 Task: Select the media preview vs code in the default folding range provider.
Action: Mouse moved to (31, 450)
Screenshot: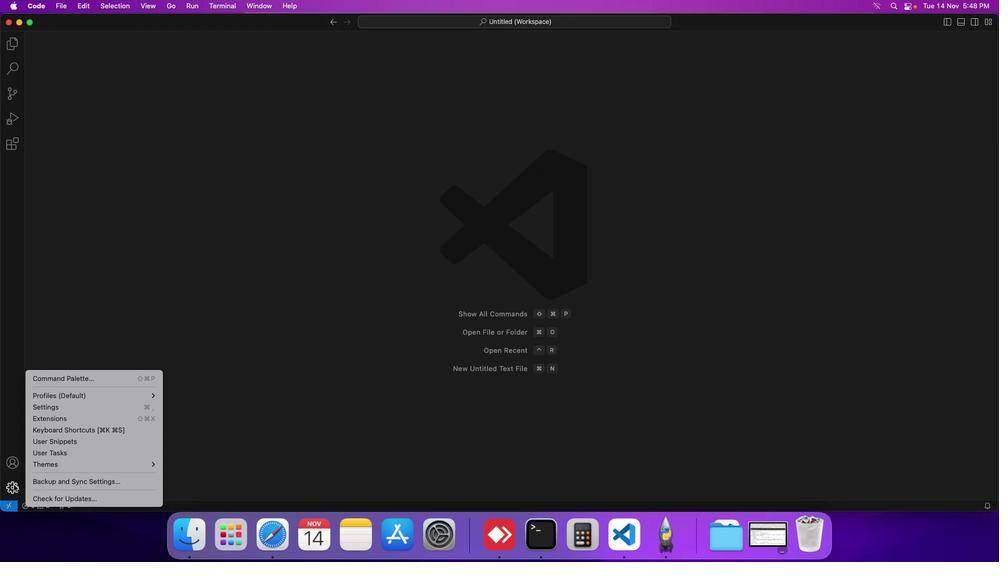 
Action: Mouse pressed left at (31, 450)
Screenshot: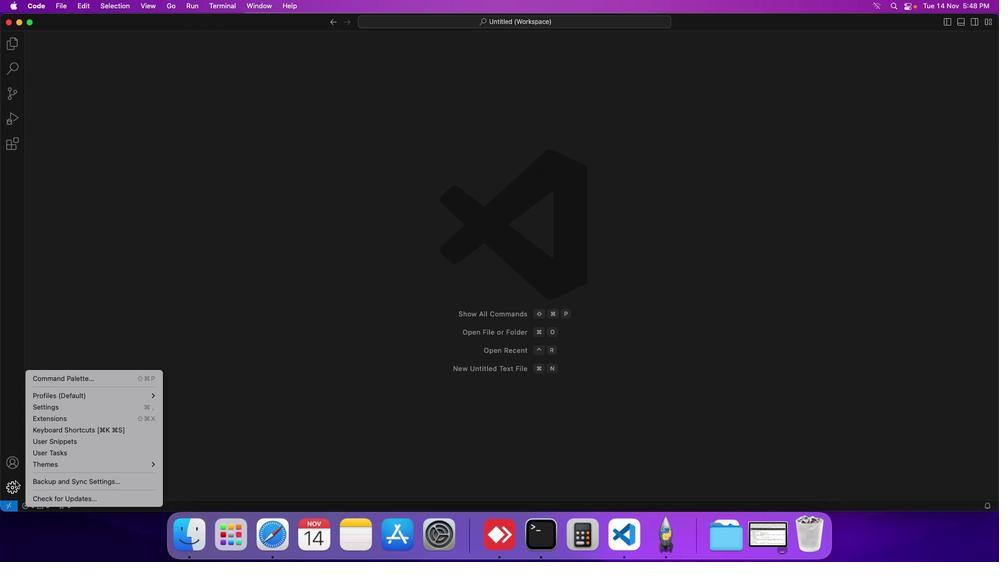 
Action: Mouse moved to (57, 388)
Screenshot: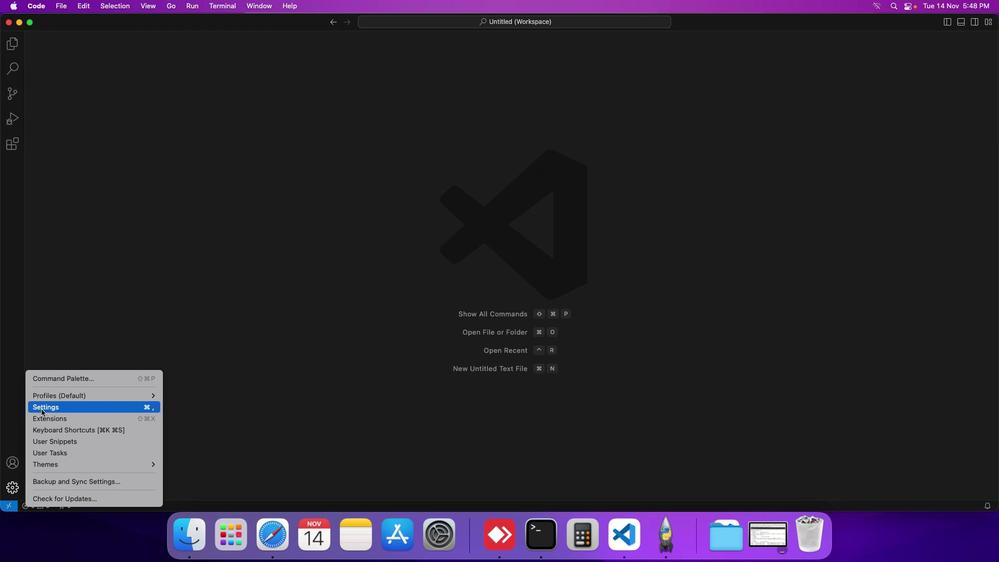 
Action: Mouse pressed left at (57, 388)
Screenshot: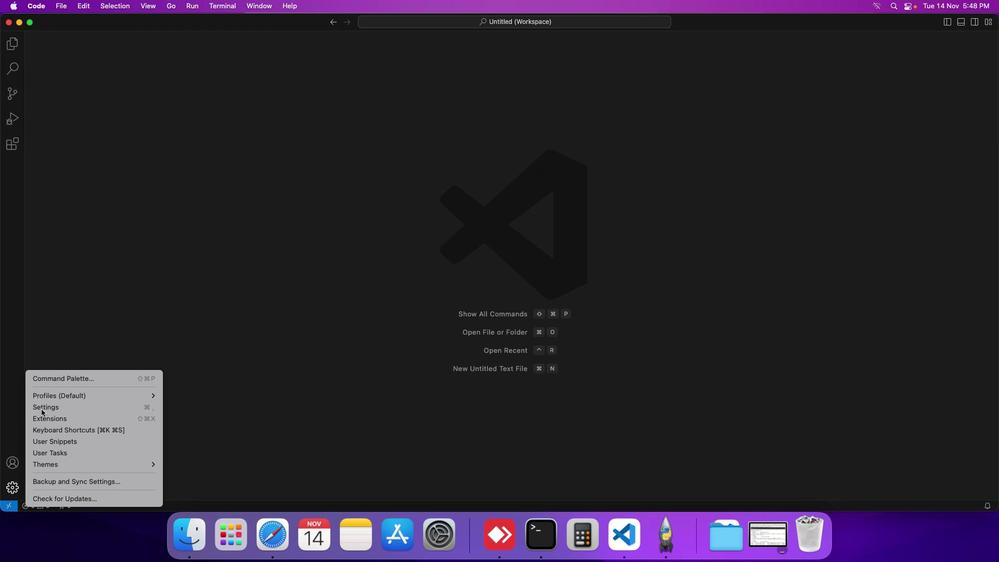 
Action: Mouse moved to (253, 118)
Screenshot: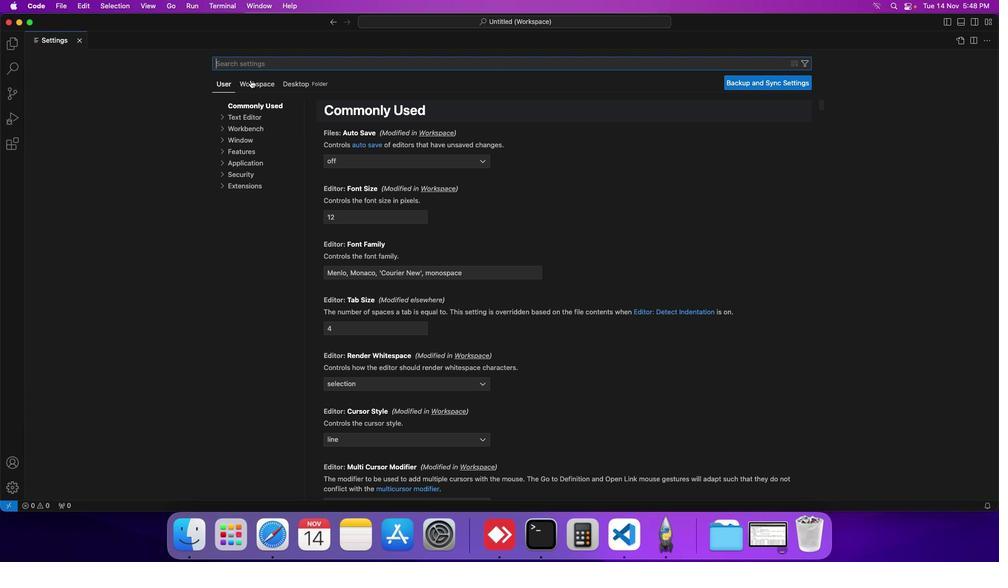
Action: Mouse pressed left at (253, 118)
Screenshot: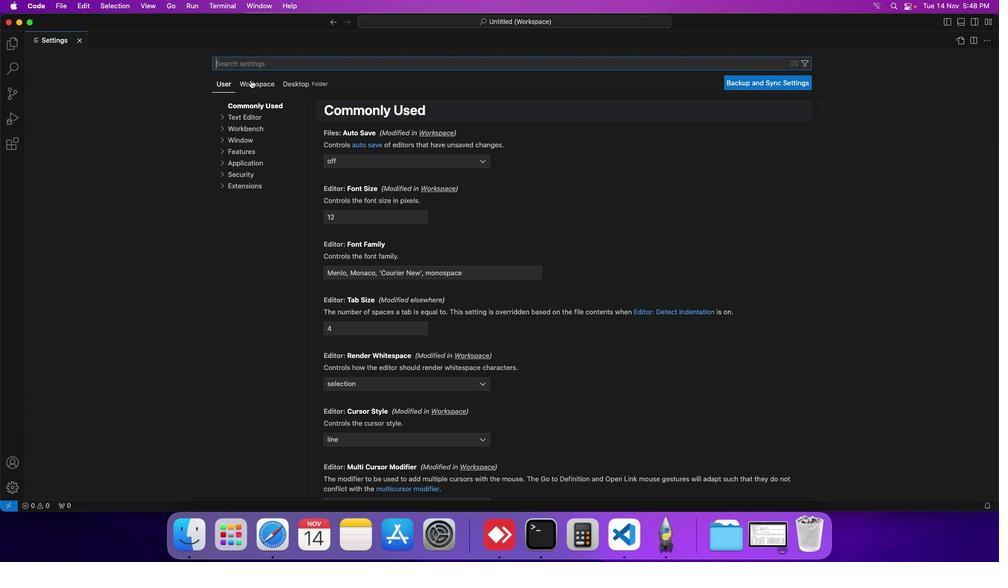 
Action: Mouse moved to (242, 147)
Screenshot: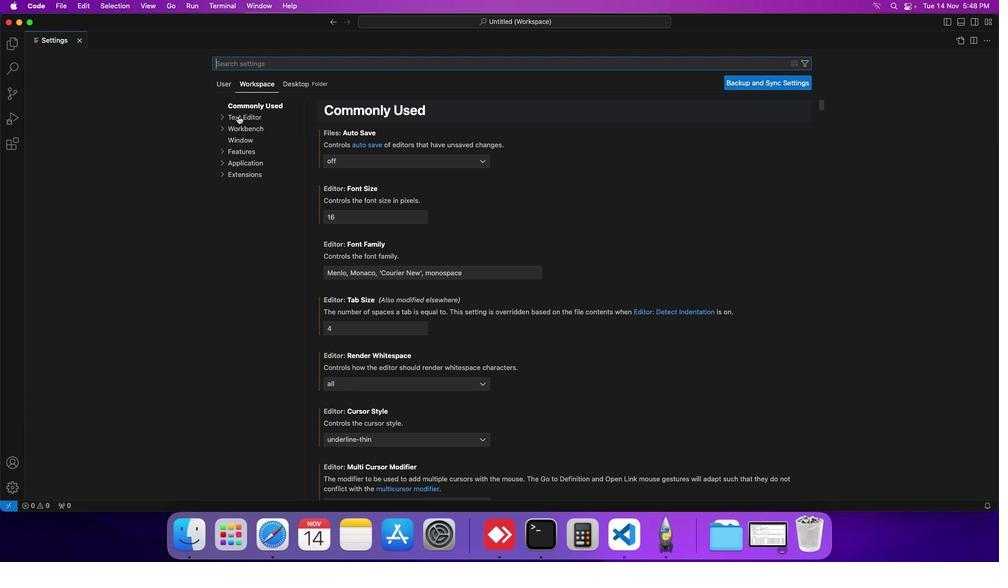 
Action: Mouse pressed left at (242, 147)
Screenshot: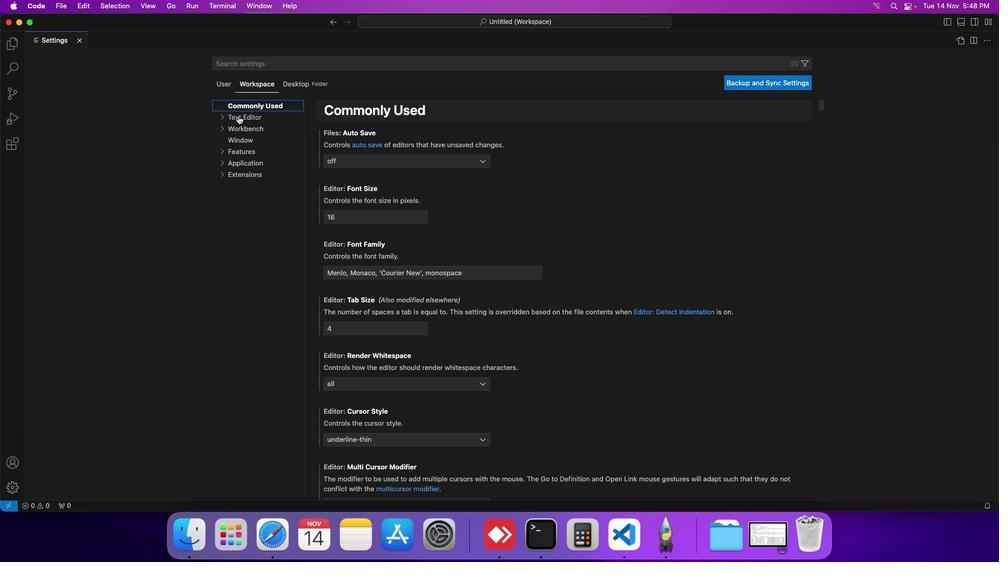 
Action: Mouse moved to (362, 273)
Screenshot: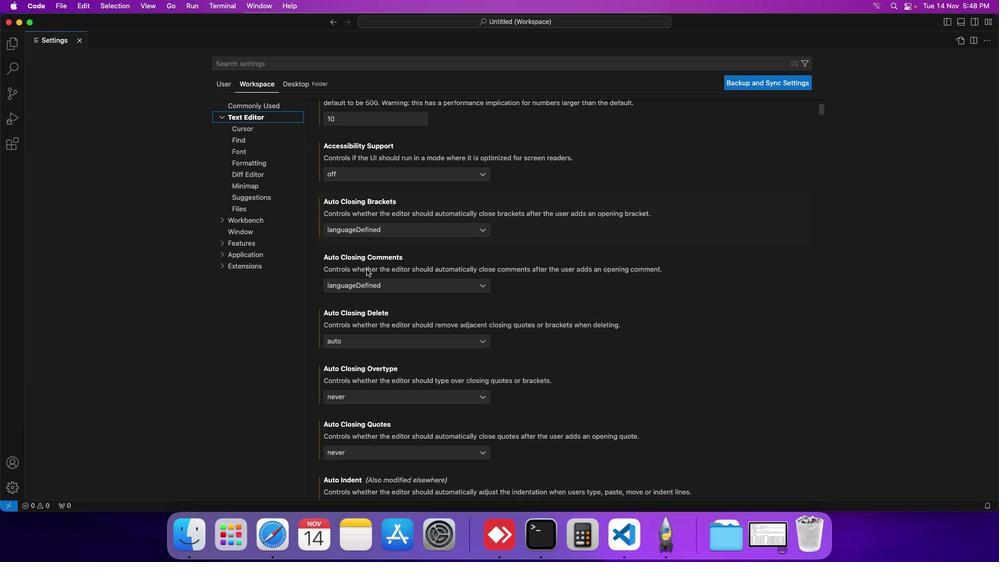 
Action: Mouse scrolled (362, 273) with delta (18, 52)
Screenshot: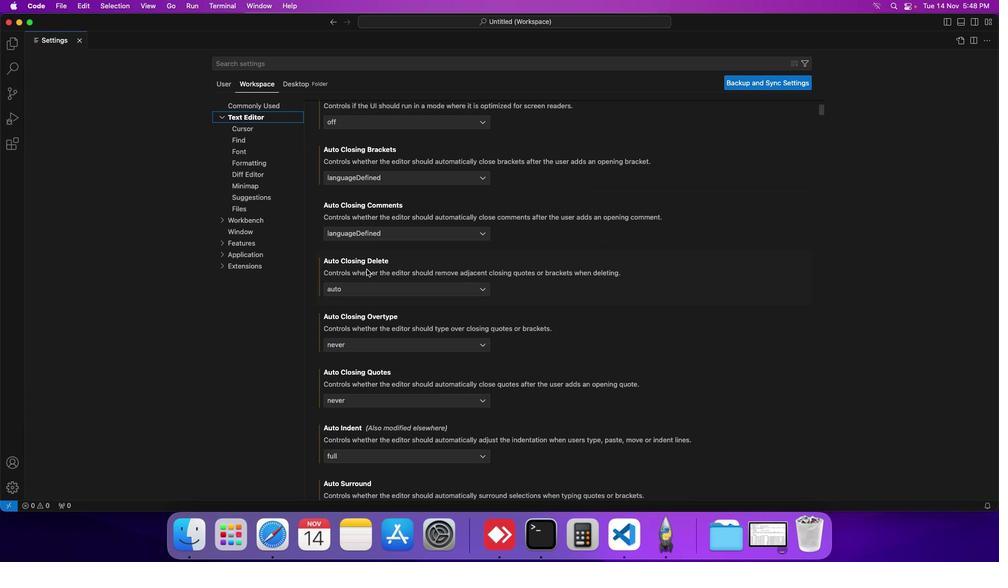 
Action: Mouse scrolled (362, 273) with delta (18, 52)
Screenshot: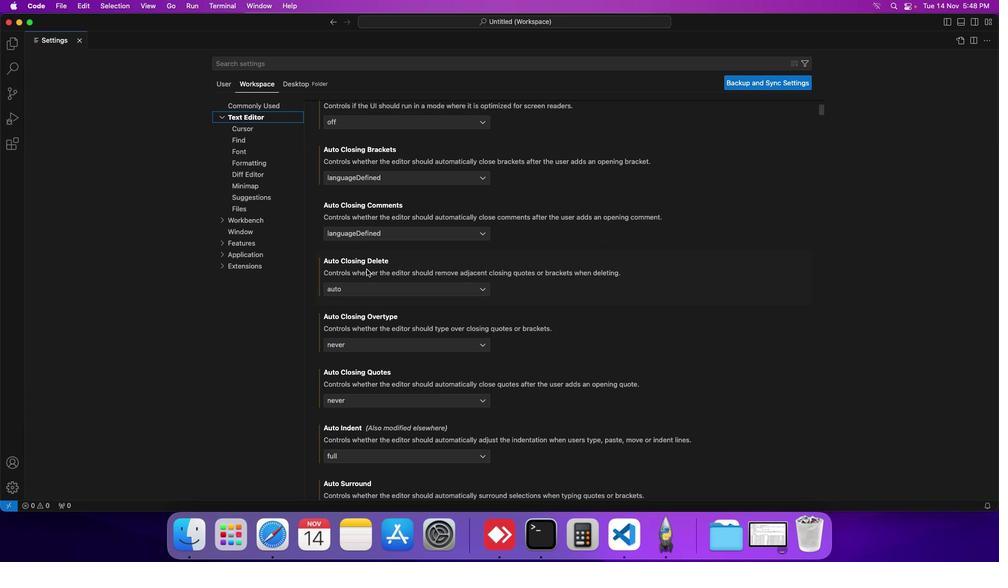 
Action: Mouse scrolled (362, 273) with delta (18, 51)
Screenshot: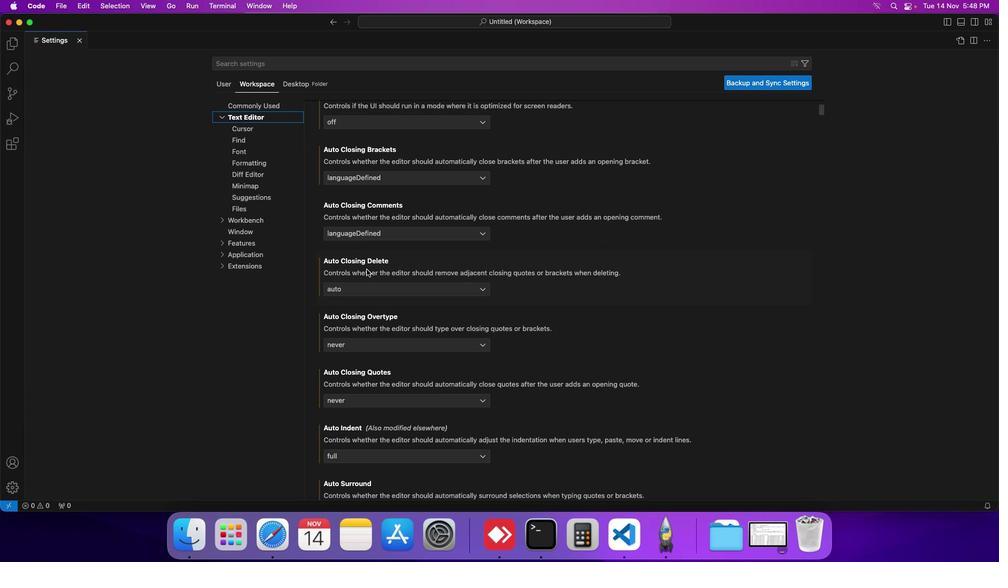 
Action: Mouse scrolled (362, 273) with delta (18, 52)
Screenshot: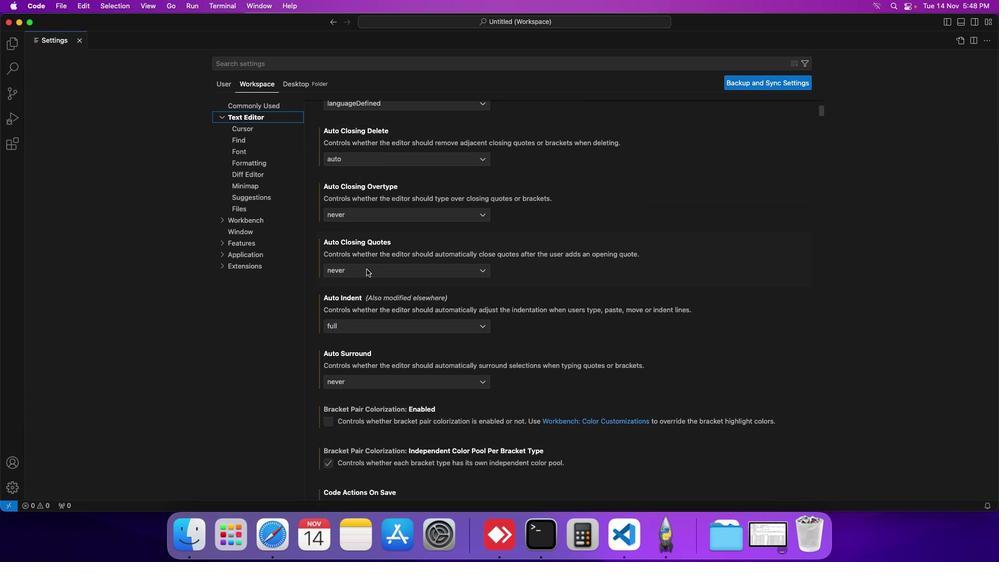 
Action: Mouse scrolled (362, 273) with delta (18, 52)
Screenshot: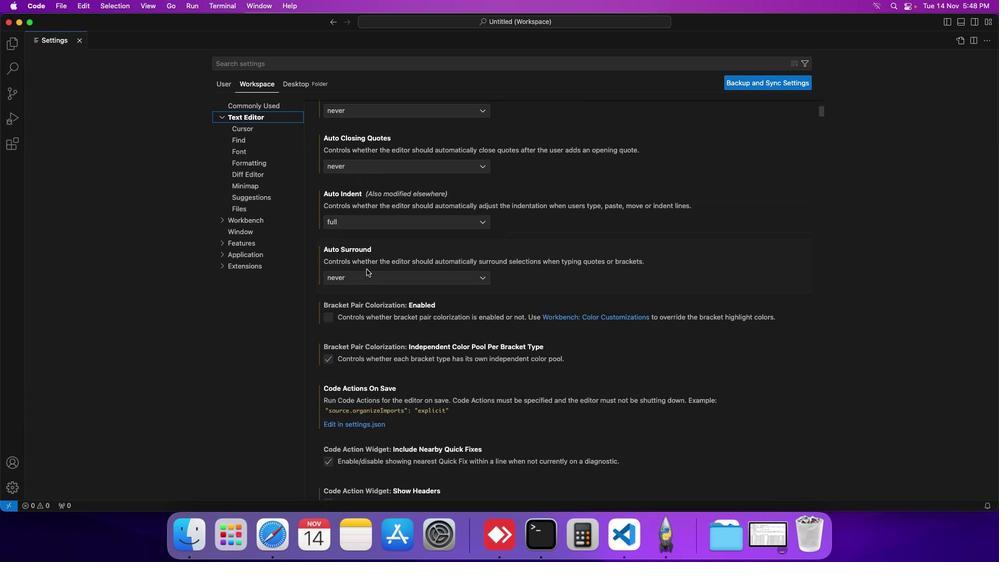 
Action: Mouse scrolled (362, 273) with delta (18, 51)
Screenshot: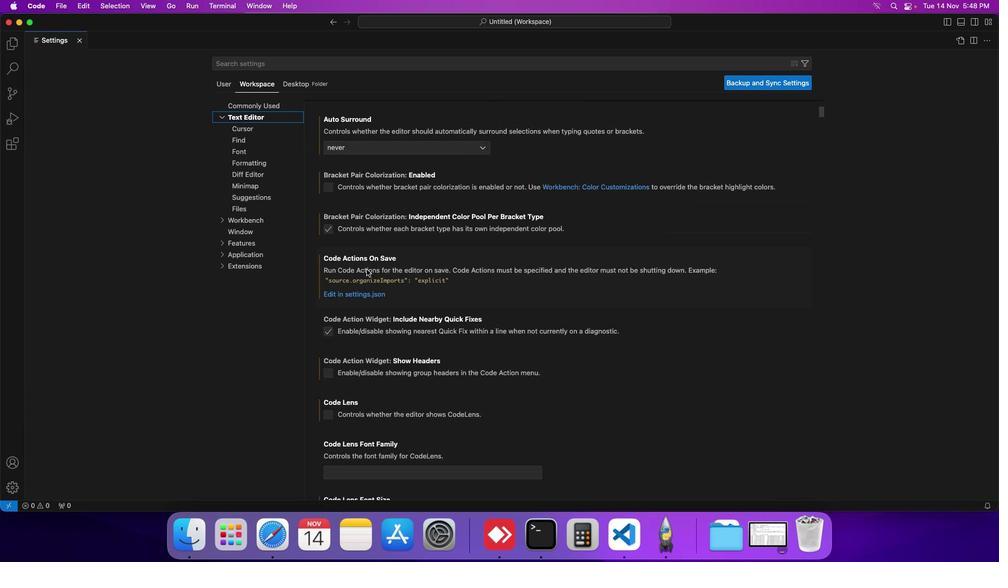
Action: Mouse scrolled (362, 273) with delta (18, 50)
Screenshot: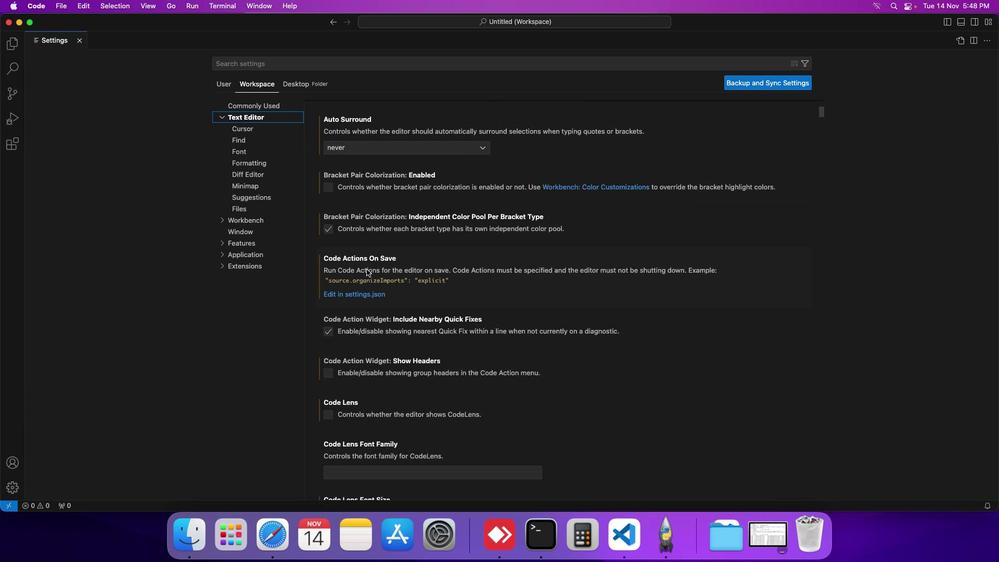 
Action: Mouse scrolled (362, 273) with delta (18, 50)
Screenshot: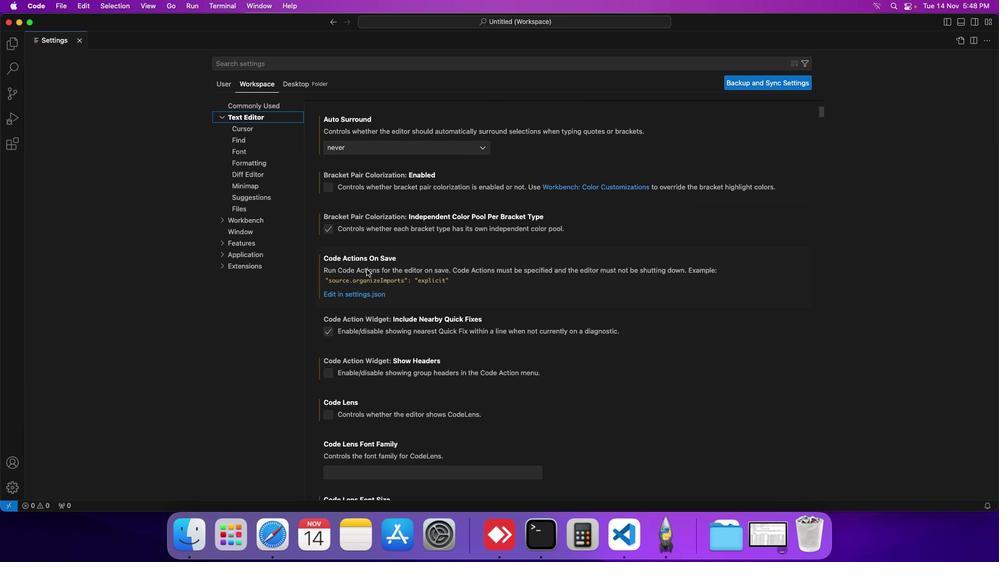 
Action: Mouse scrolled (362, 273) with delta (18, 52)
Screenshot: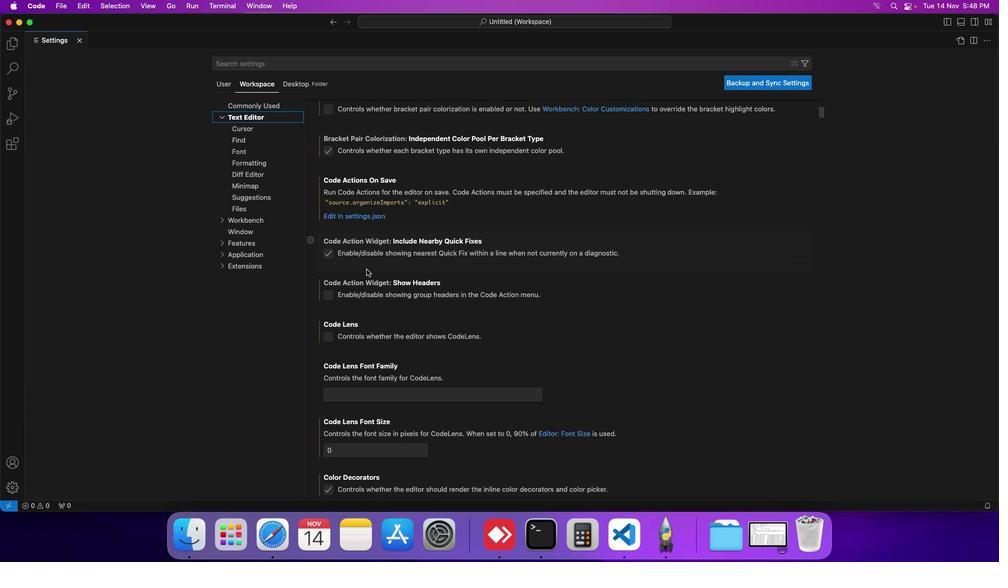 
Action: Mouse scrolled (362, 273) with delta (18, 52)
Screenshot: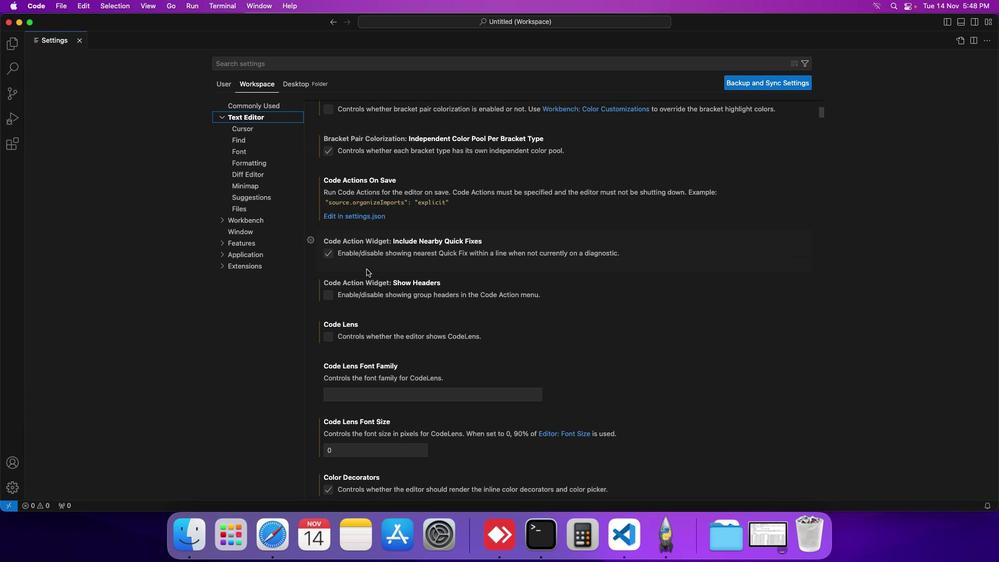 
Action: Mouse scrolled (362, 273) with delta (18, 52)
Screenshot: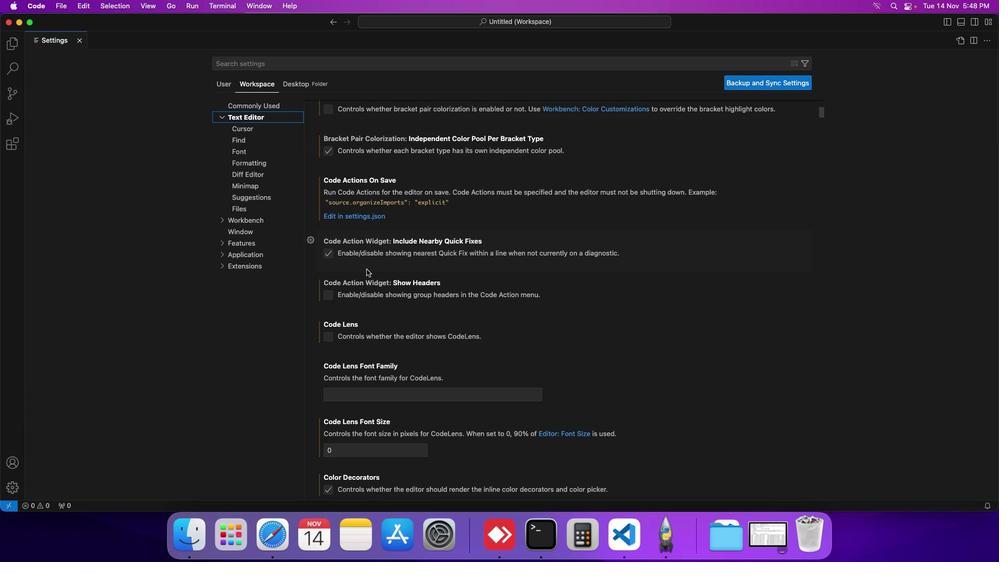 
Action: Mouse scrolled (362, 273) with delta (18, 52)
Screenshot: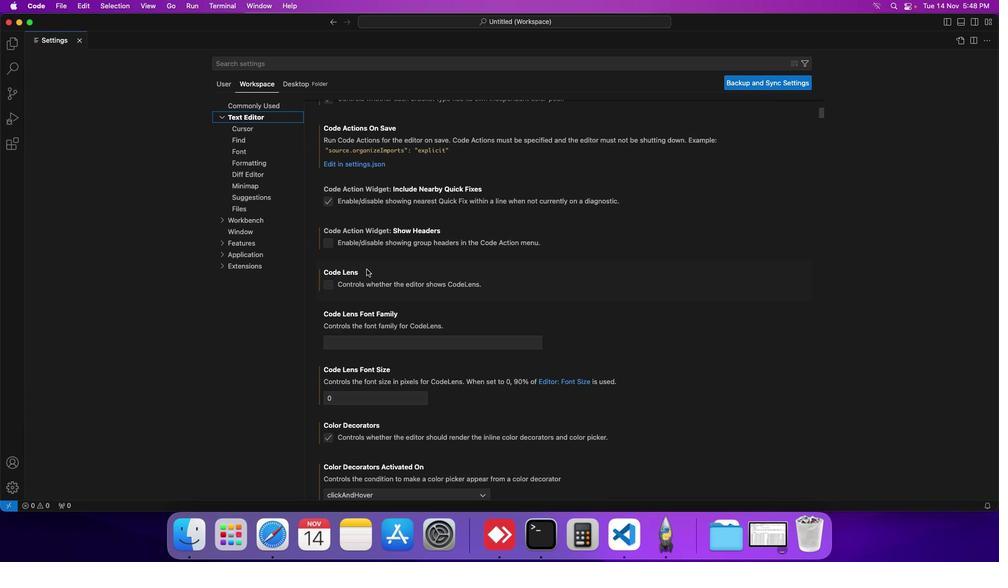 
Action: Mouse scrolled (362, 273) with delta (18, 52)
Screenshot: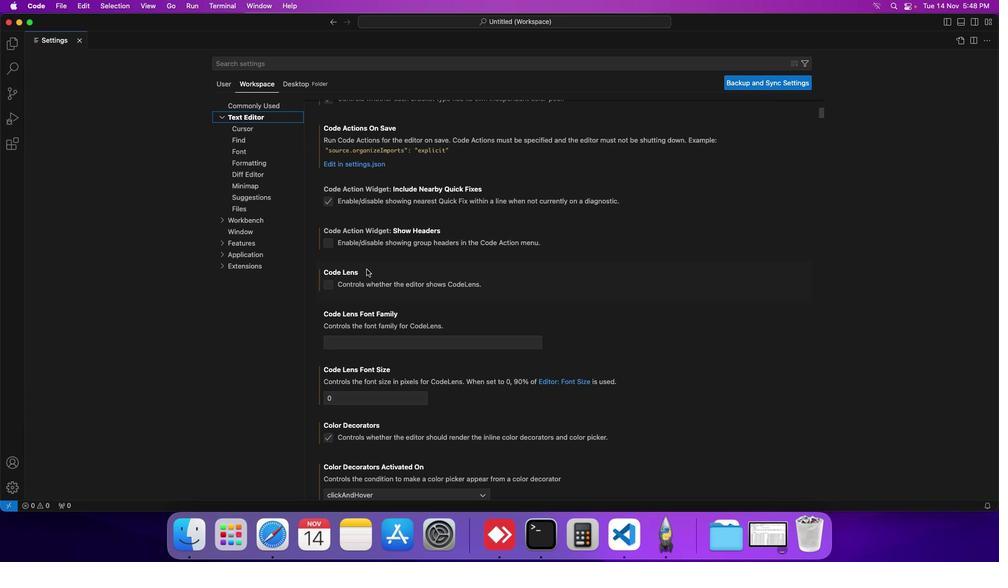 
Action: Mouse scrolled (362, 273) with delta (18, 52)
Screenshot: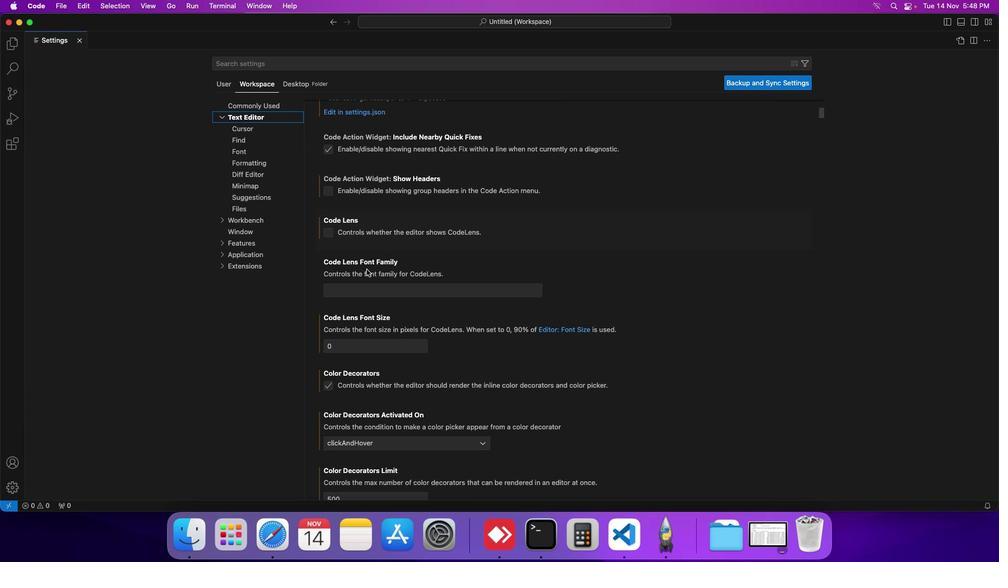 
Action: Mouse scrolled (362, 273) with delta (18, 52)
Screenshot: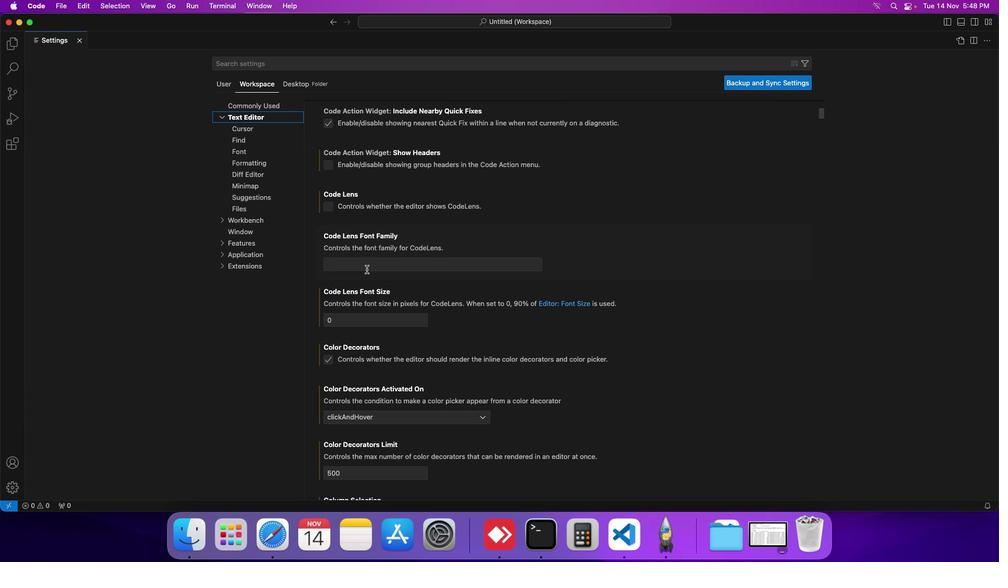 
Action: Mouse scrolled (362, 273) with delta (18, 52)
Screenshot: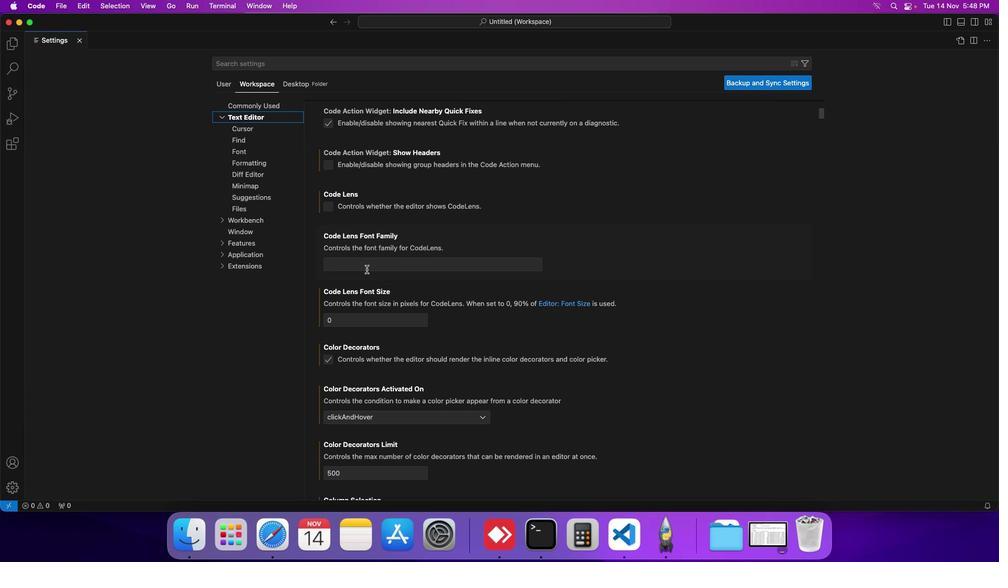 
Action: Mouse scrolled (362, 273) with delta (18, 52)
Screenshot: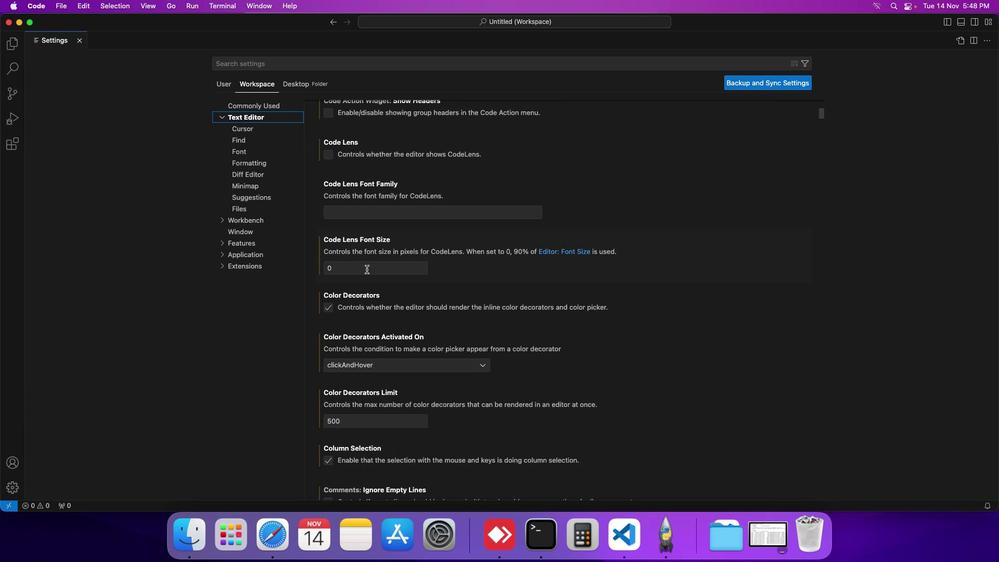 
Action: Mouse scrolled (362, 273) with delta (18, 52)
Screenshot: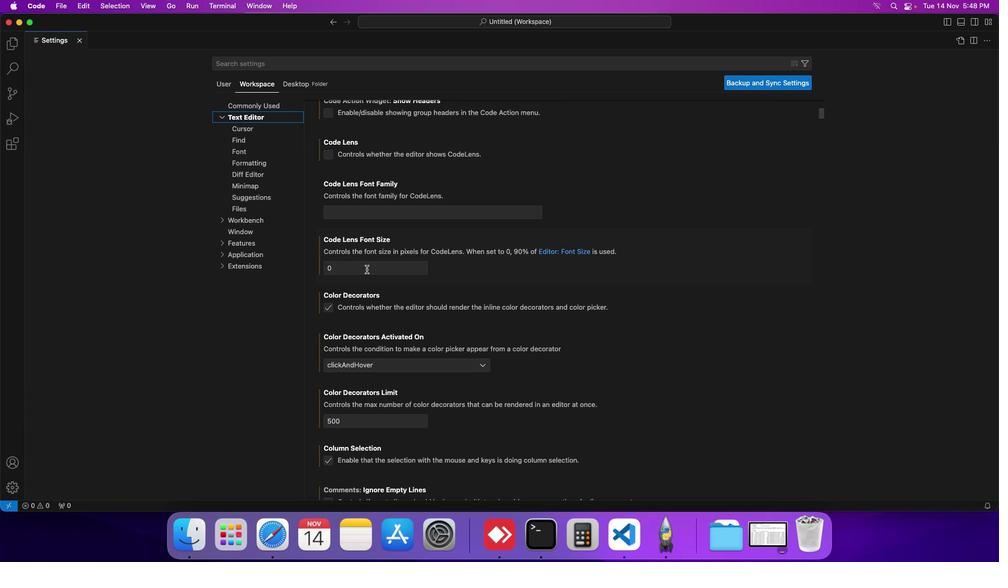 
Action: Mouse scrolled (362, 273) with delta (18, 52)
Screenshot: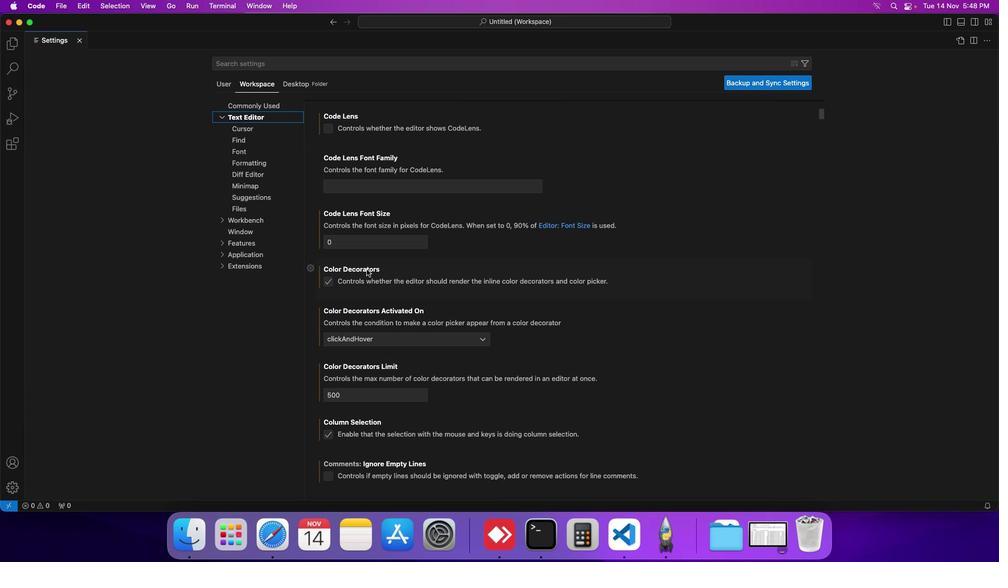 
Action: Mouse scrolled (362, 273) with delta (18, 52)
Screenshot: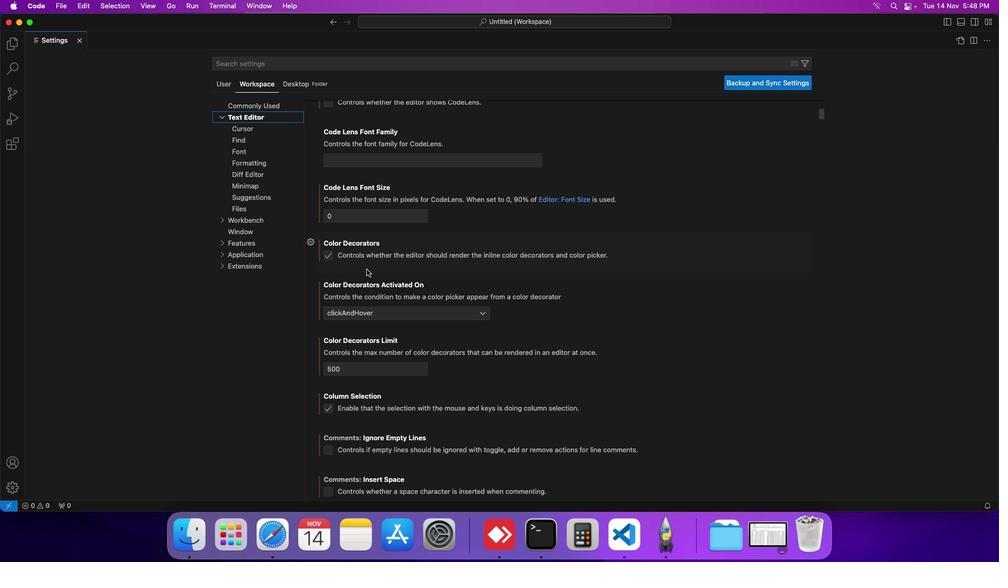 
Action: Mouse scrolled (362, 273) with delta (18, 52)
Screenshot: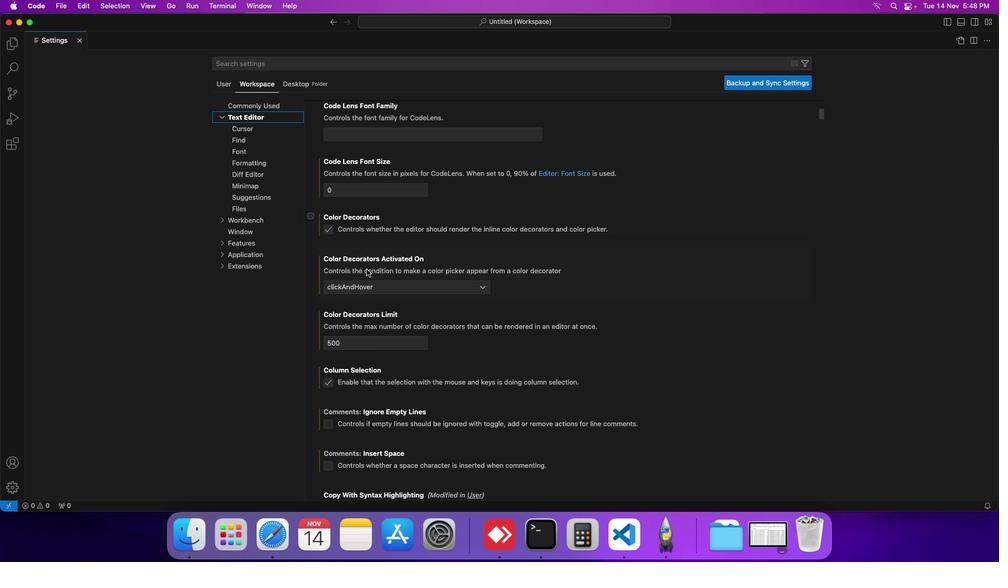 
Action: Mouse scrolled (362, 273) with delta (18, 52)
Screenshot: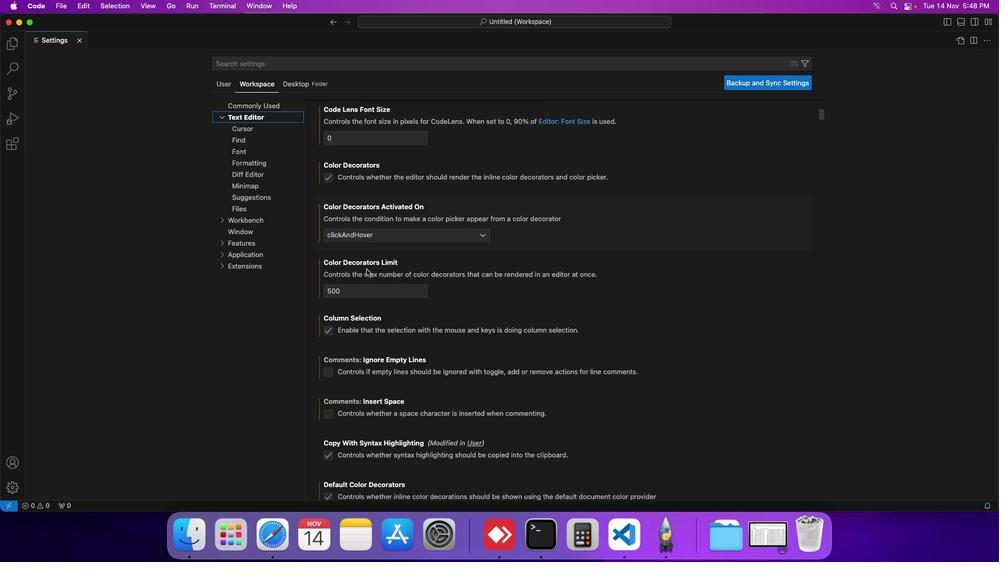 
Action: Mouse scrolled (362, 273) with delta (18, 52)
Screenshot: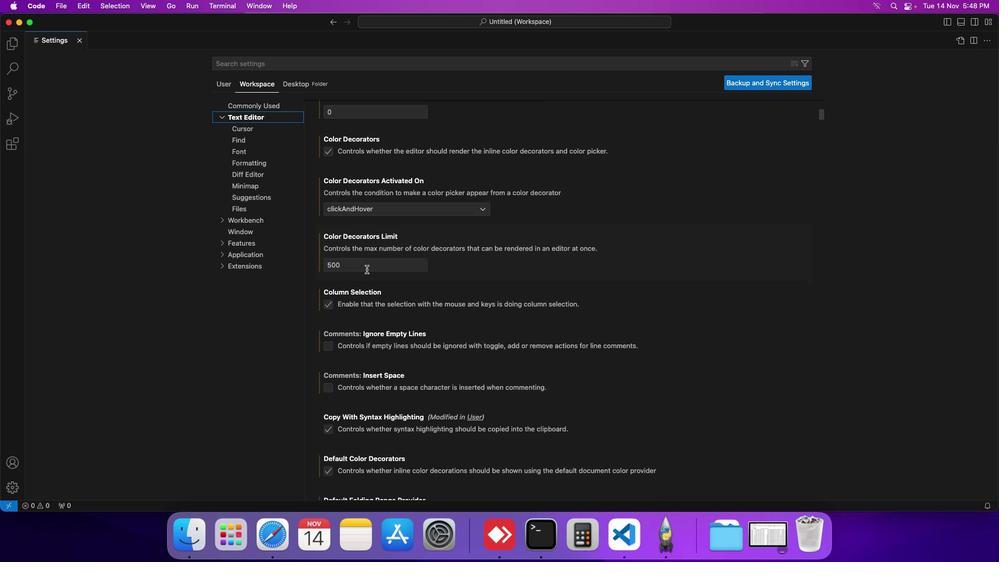 
Action: Mouse scrolled (362, 273) with delta (18, 52)
Screenshot: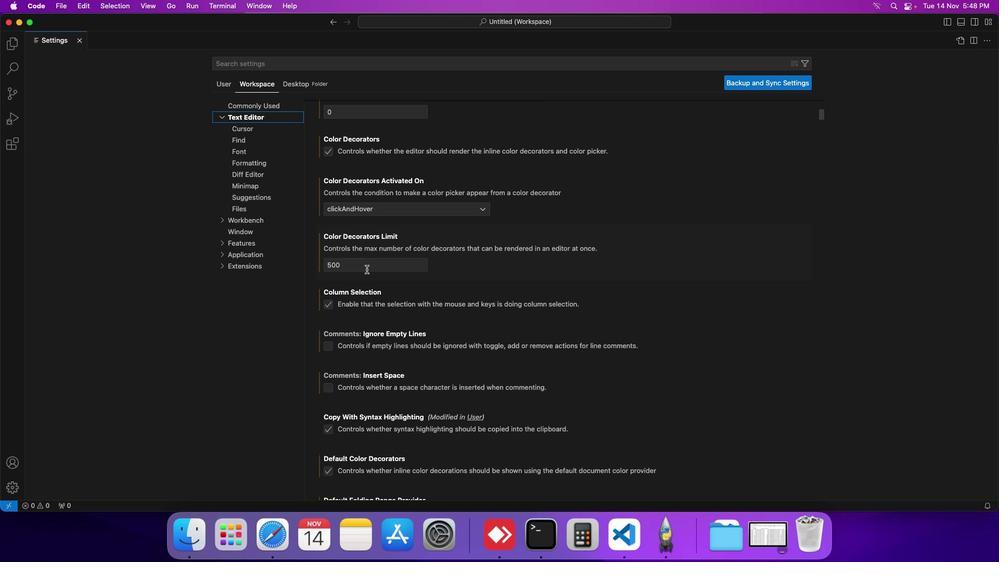 
Action: Mouse scrolled (362, 273) with delta (18, 52)
Screenshot: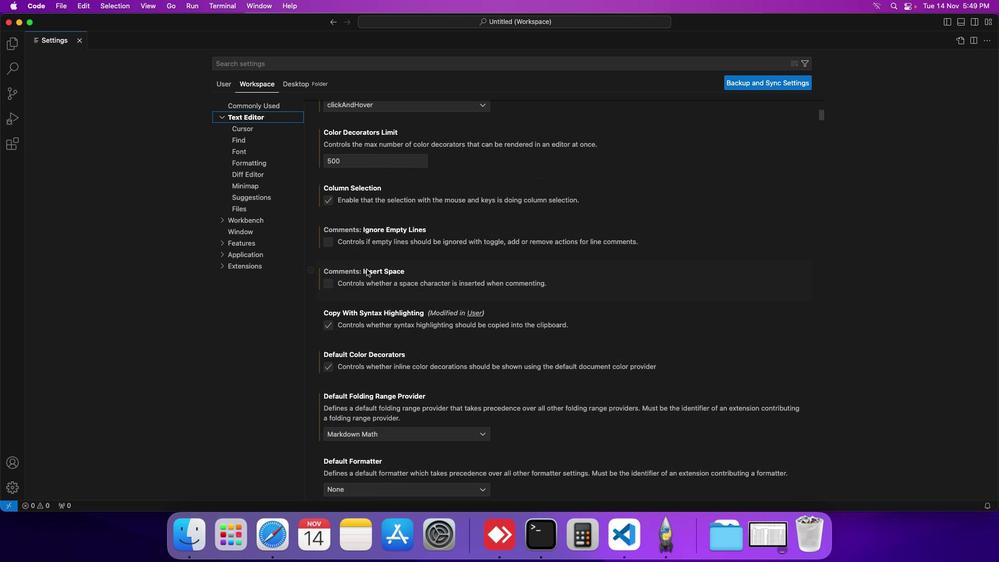
Action: Mouse scrolled (362, 273) with delta (18, 52)
Screenshot: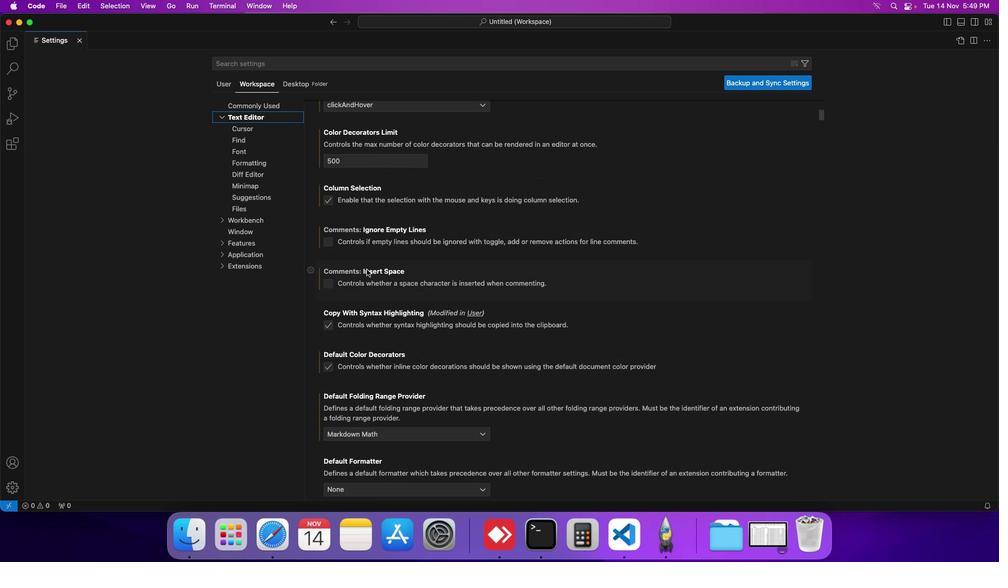 
Action: Mouse scrolled (362, 273) with delta (18, 51)
Screenshot: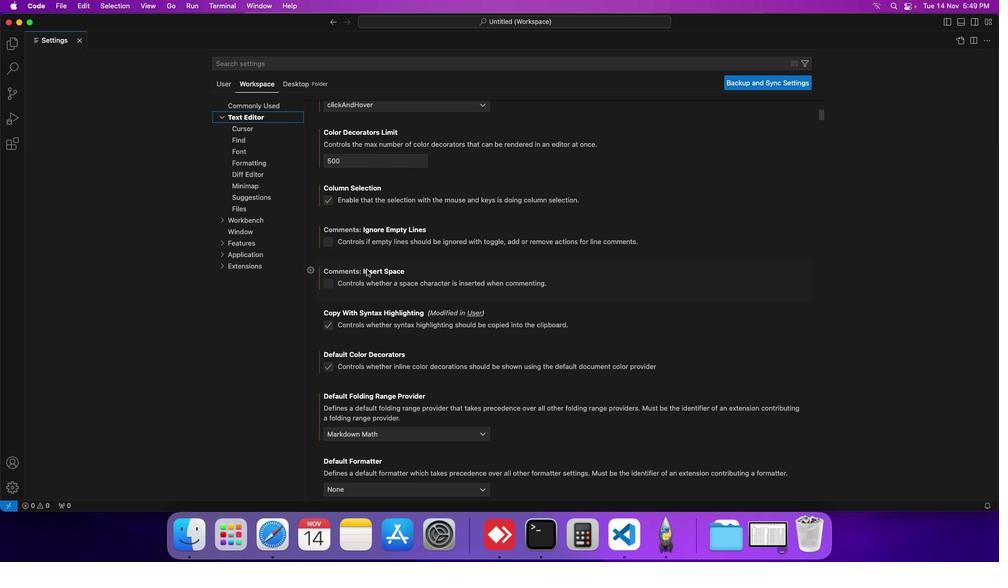 
Action: Mouse scrolled (362, 273) with delta (18, 52)
Screenshot: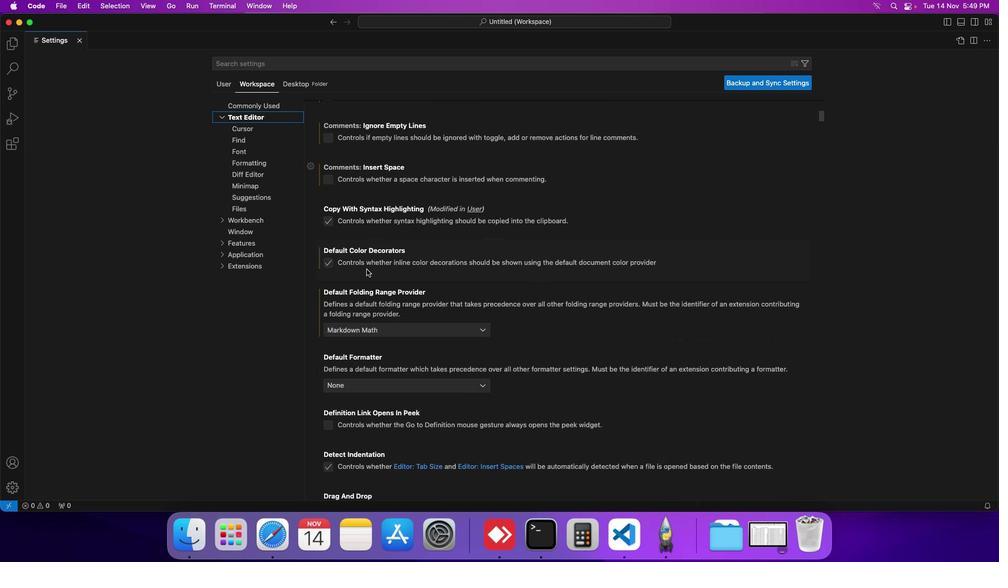 
Action: Mouse scrolled (362, 273) with delta (18, 52)
Screenshot: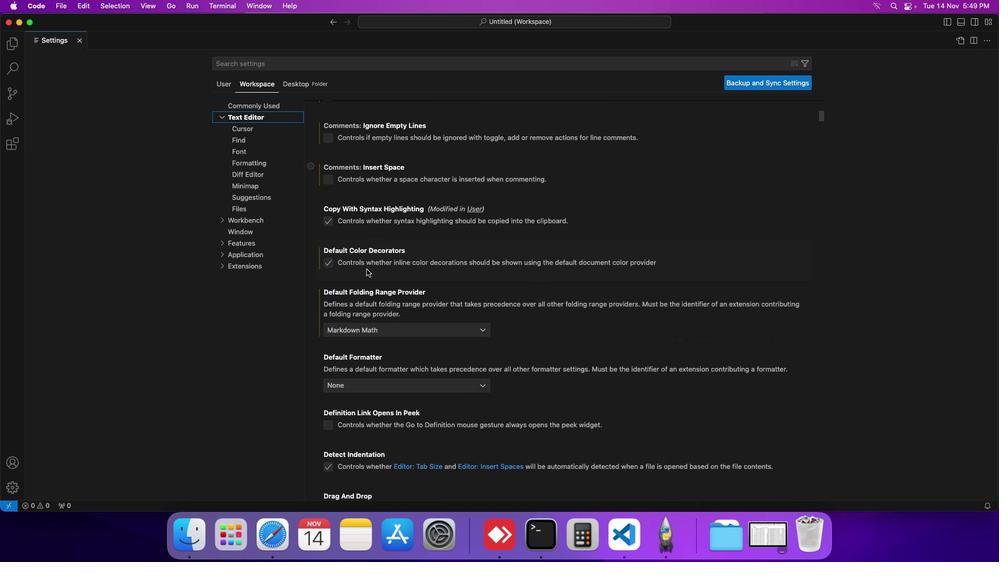 
Action: Mouse scrolled (362, 273) with delta (18, 51)
Screenshot: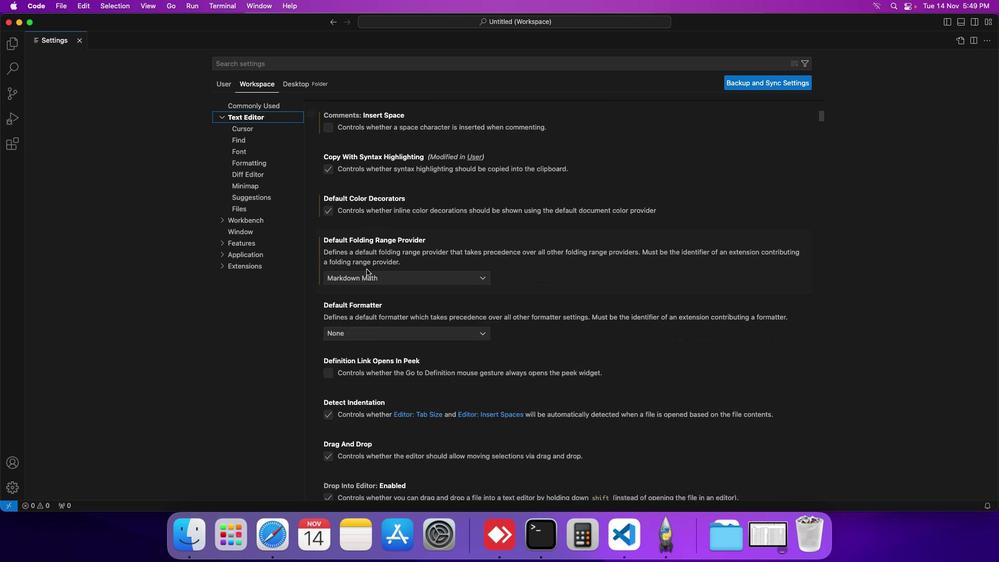 
Action: Mouse scrolled (362, 273) with delta (18, 51)
Screenshot: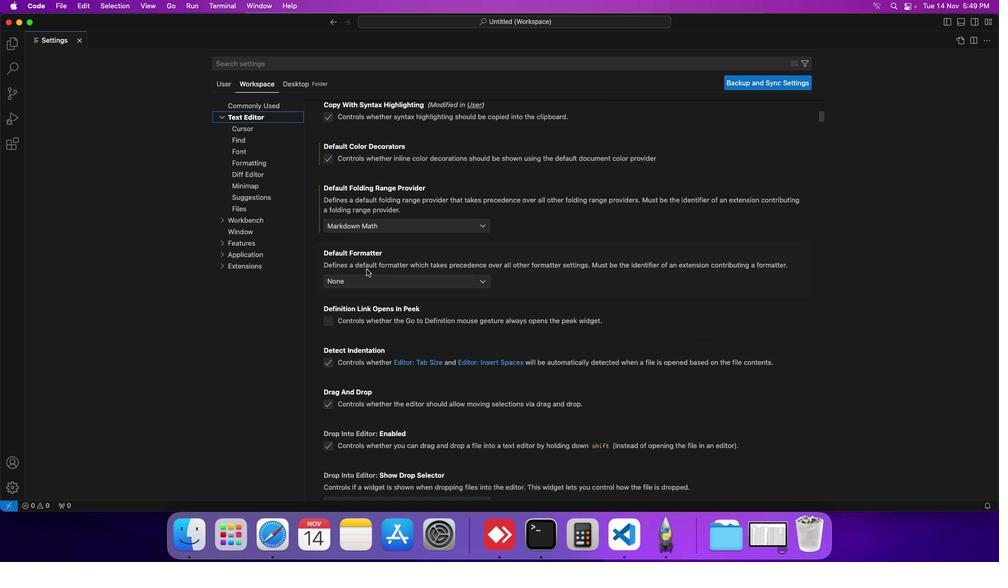 
Action: Mouse scrolled (362, 273) with delta (18, 51)
Screenshot: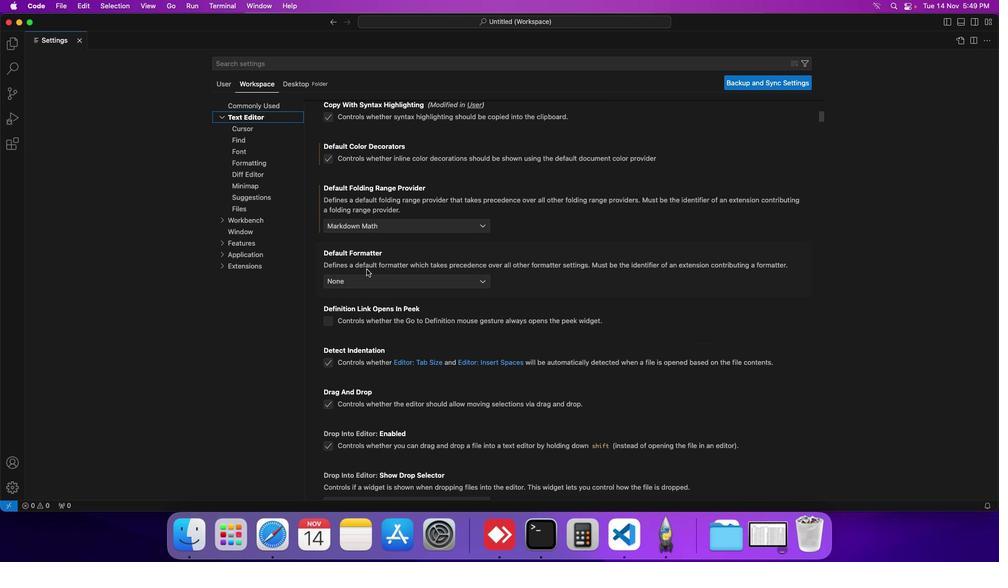 
Action: Mouse moved to (371, 235)
Screenshot: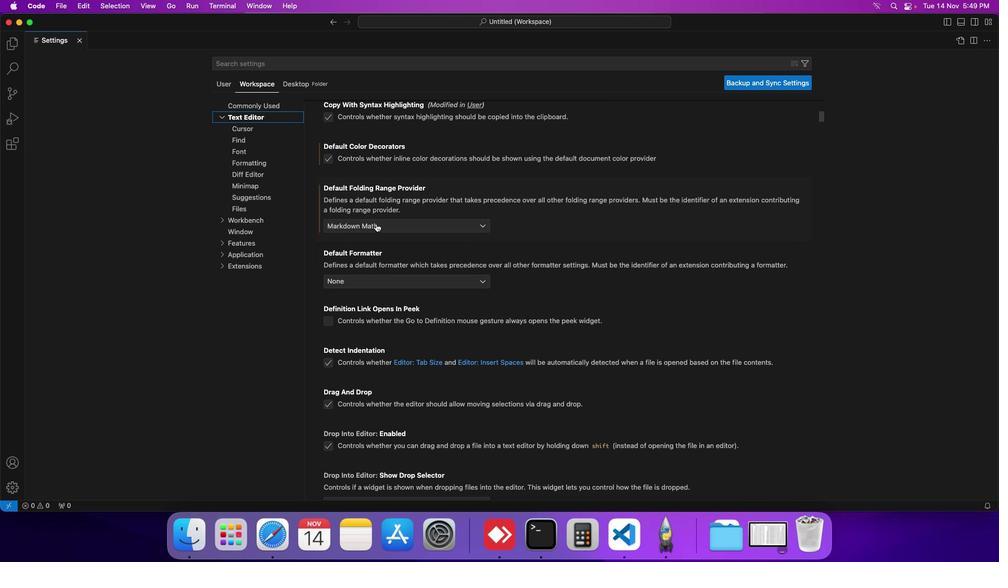 
Action: Mouse pressed left at (371, 235)
Screenshot: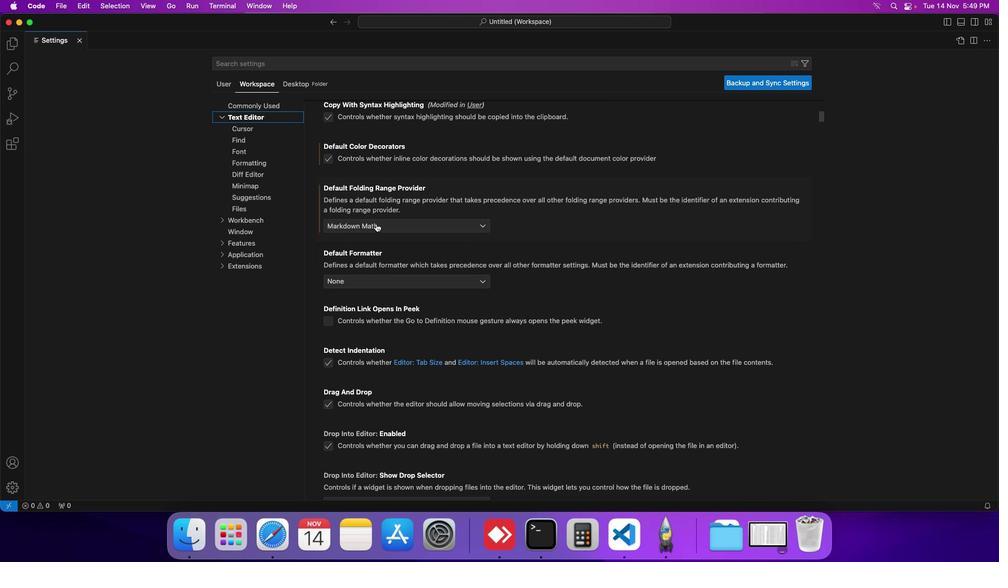 
Action: Mouse moved to (368, 339)
Screenshot: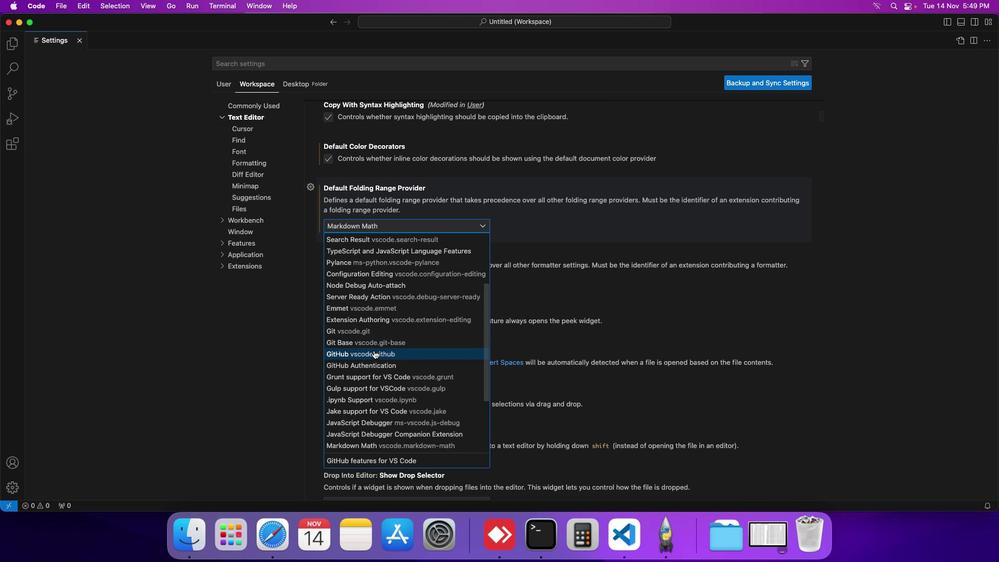 
Action: Mouse scrolled (368, 339) with delta (18, 52)
Screenshot: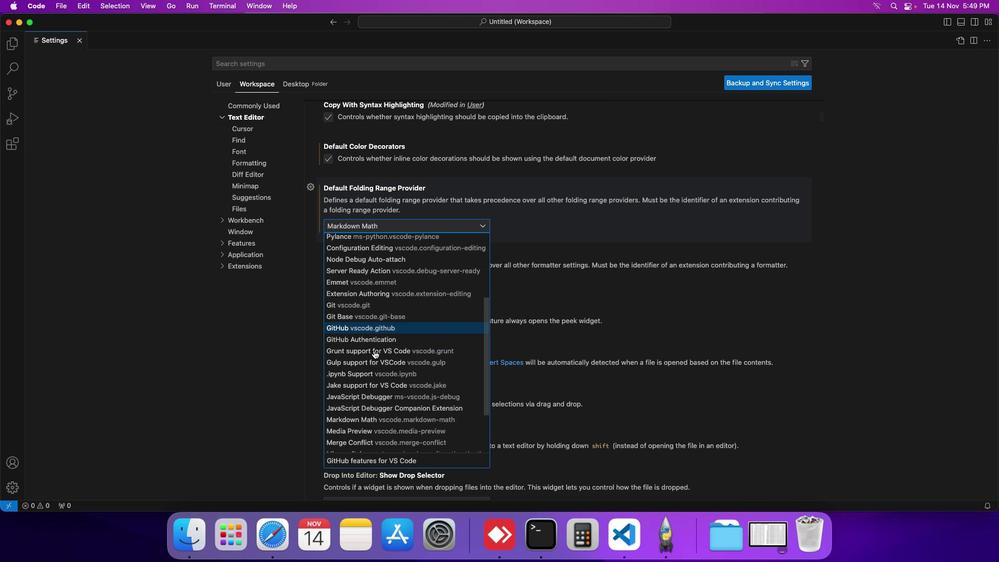 
Action: Mouse scrolled (368, 339) with delta (18, 52)
Screenshot: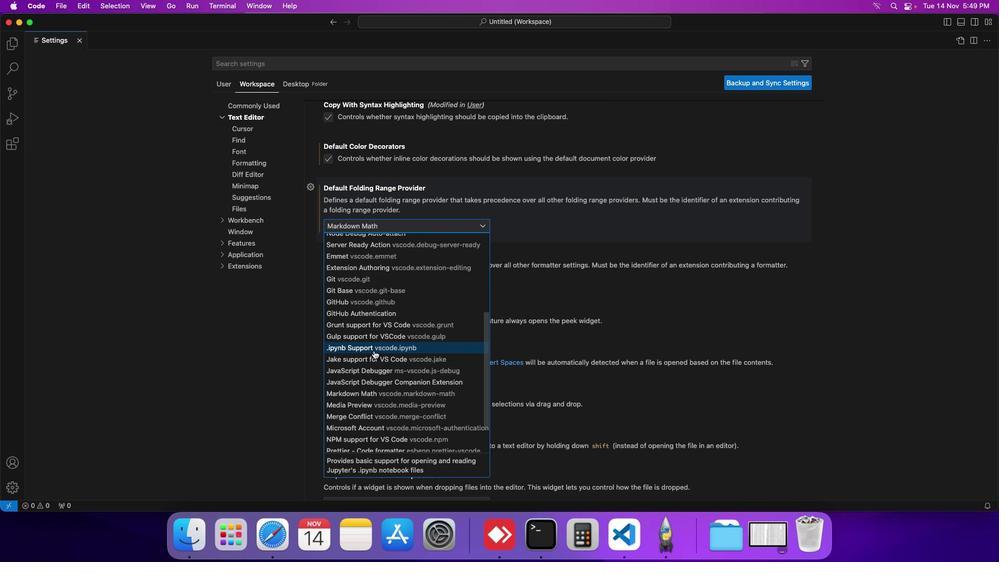 
Action: Mouse scrolled (368, 339) with delta (18, 52)
Screenshot: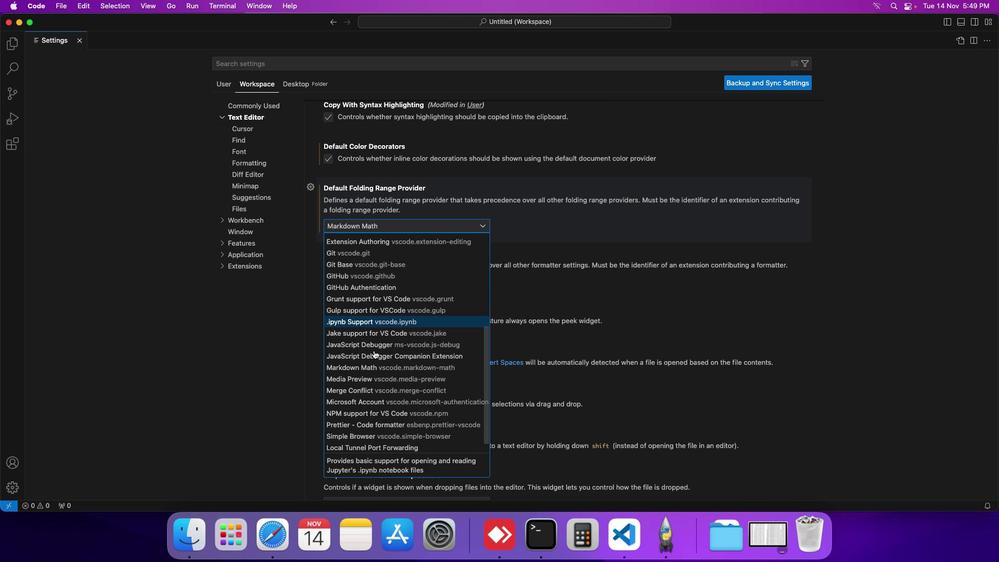 
Action: Mouse moved to (356, 360)
Screenshot: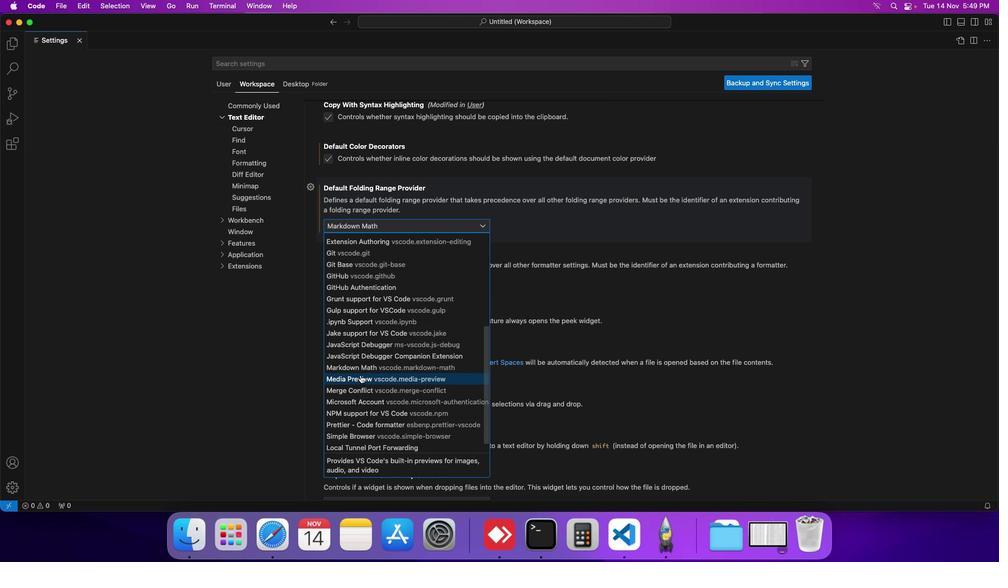 
Action: Mouse pressed left at (356, 360)
Screenshot: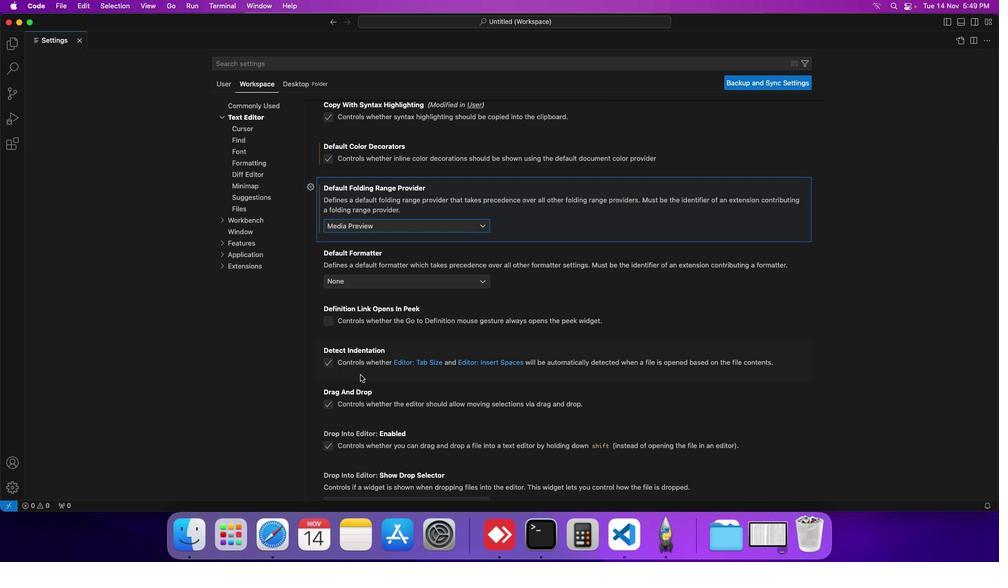 
Action: Mouse moved to (375, 240)
Screenshot: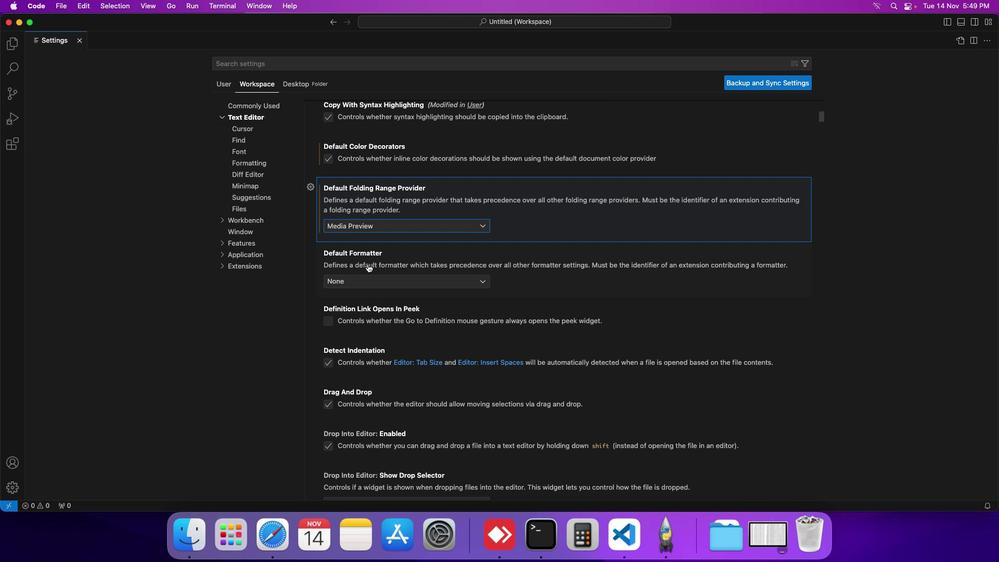 
